Task: Create a new schedule with the name "Exclusive Hours".
Action: Mouse moved to (637, 293)
Screenshot: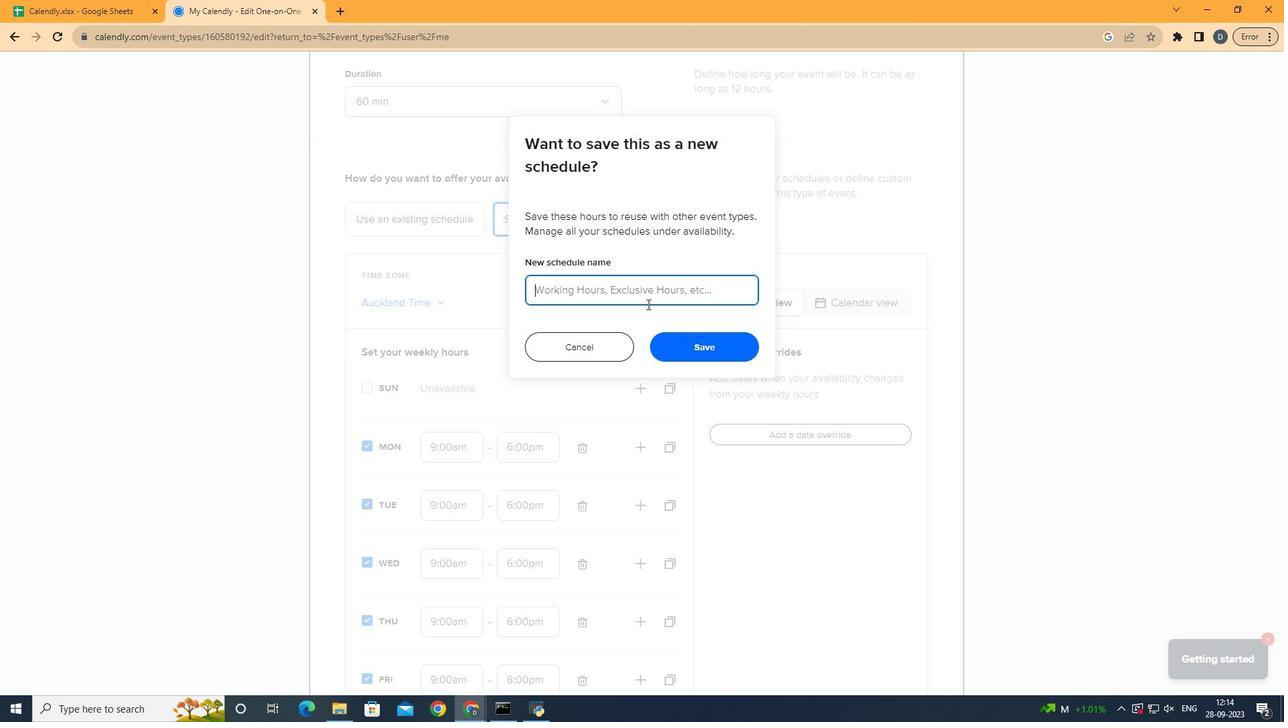 
Action: Mouse pressed left at (637, 293)
Screenshot: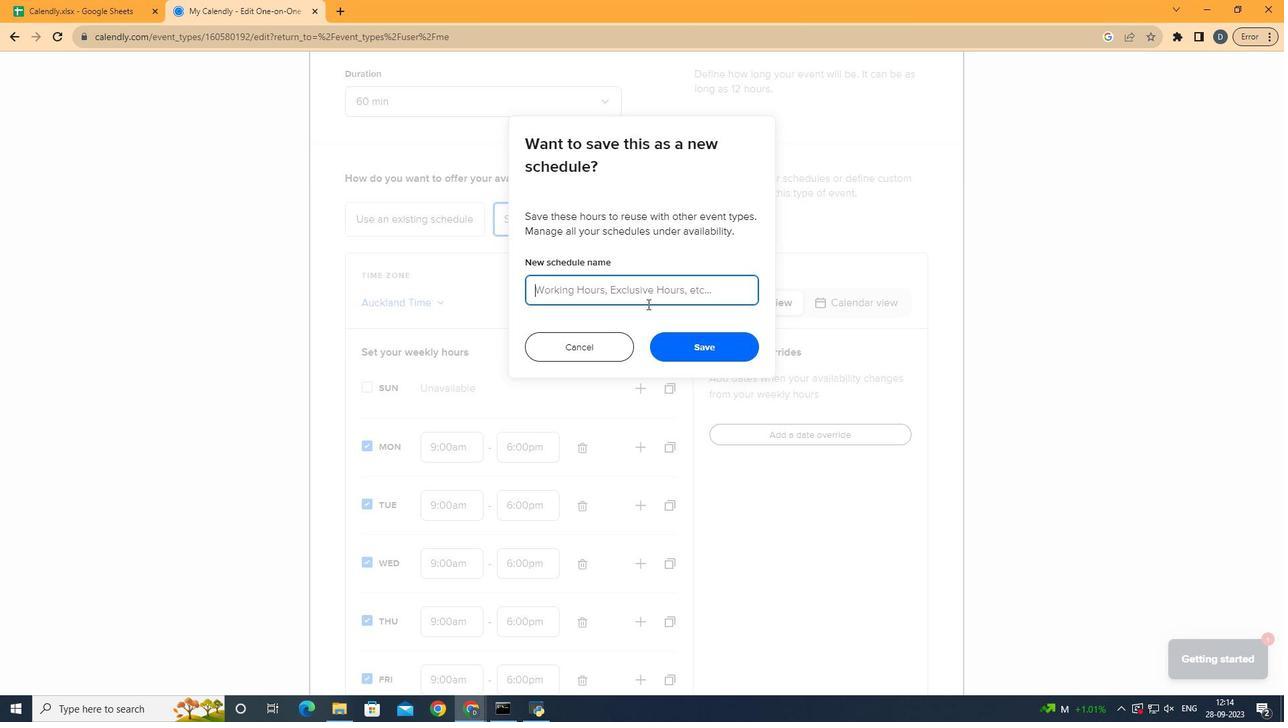 
Action: Mouse moved to (637, 287)
Screenshot: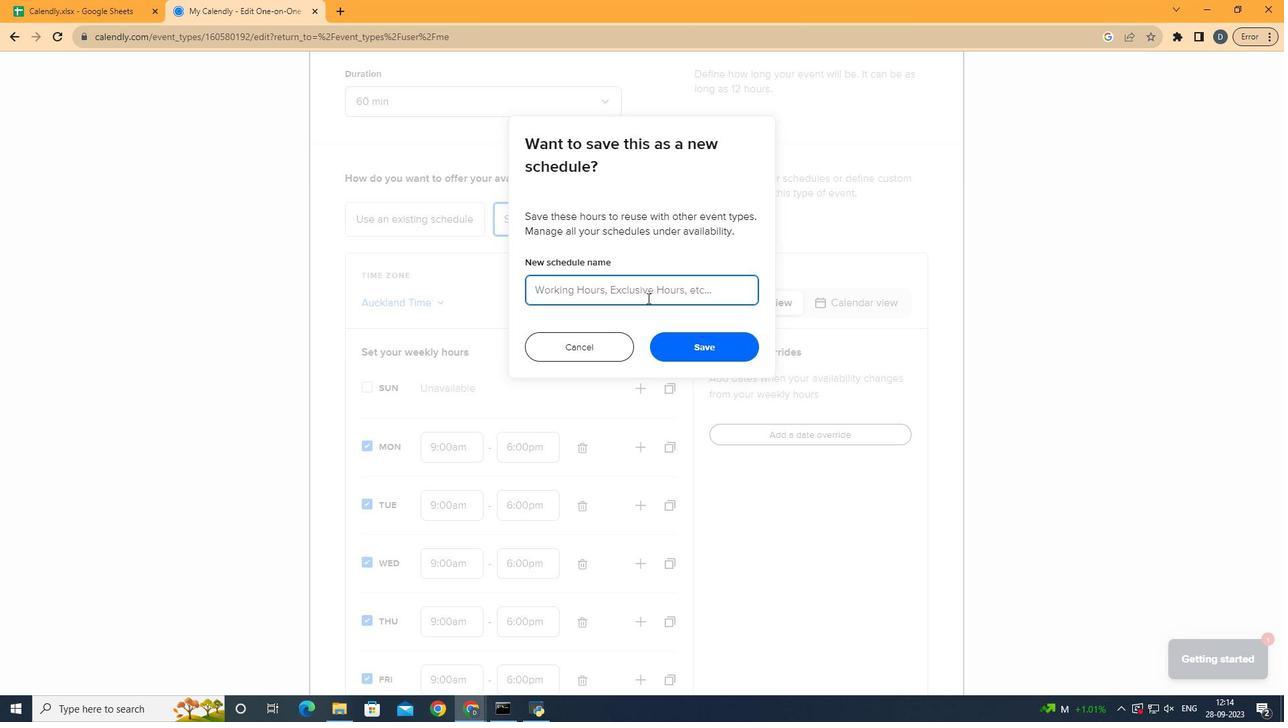 
Action: Mouse pressed left at (637, 287)
Screenshot: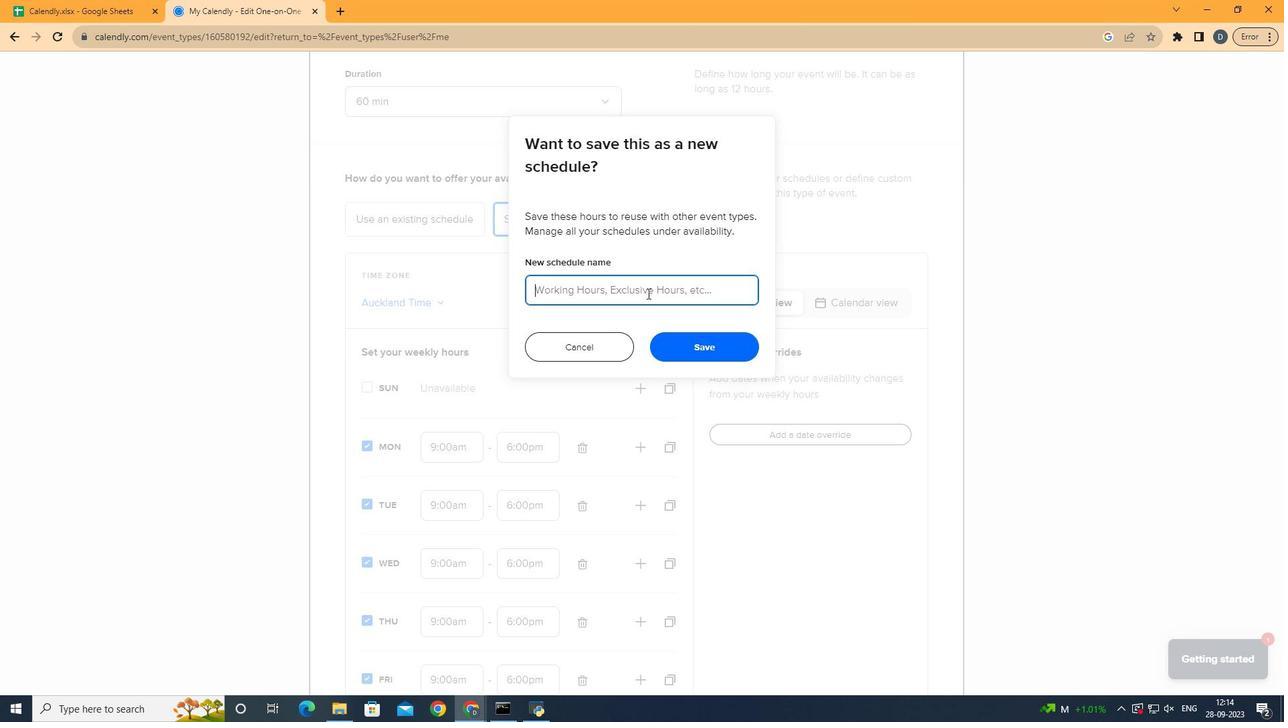 
Action: Mouse moved to (637, 281)
Screenshot: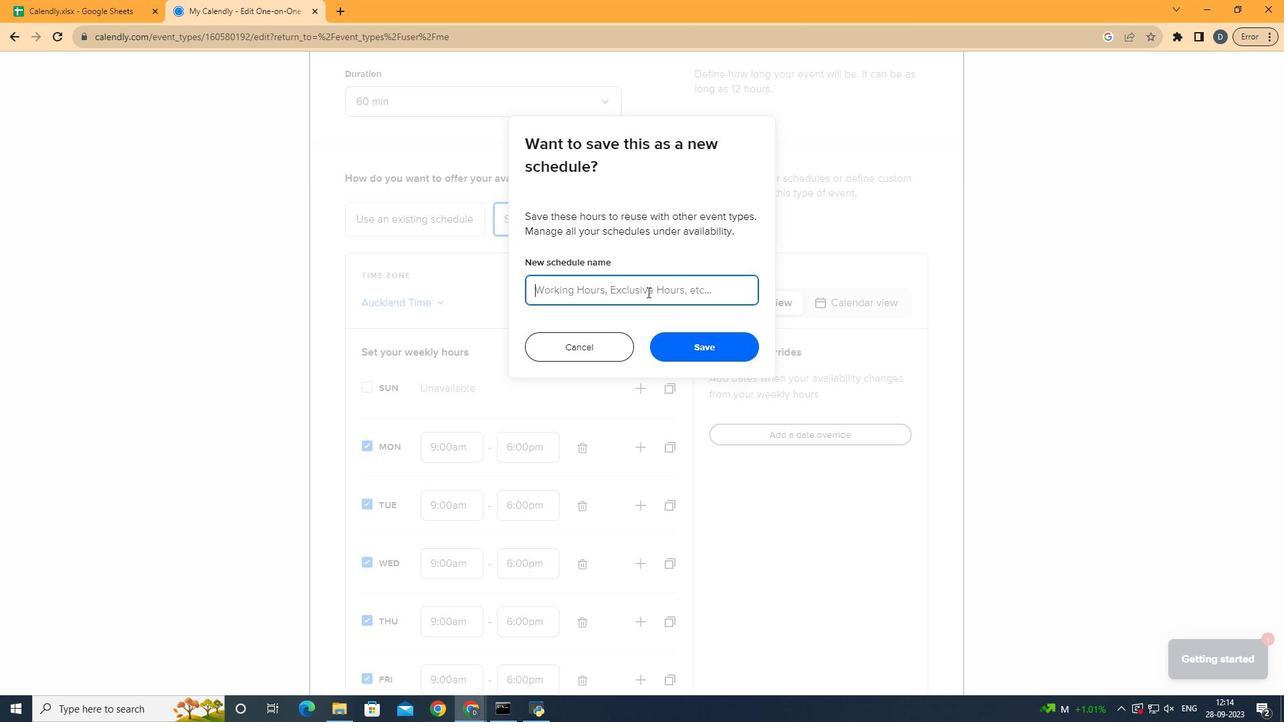 
Action: Key pressed <Key.shift>Exclusive<Key.space><Key.shift><Key.shift><Key.shift><Key.shift><Key.shift><Key.shift>Hours
Screenshot: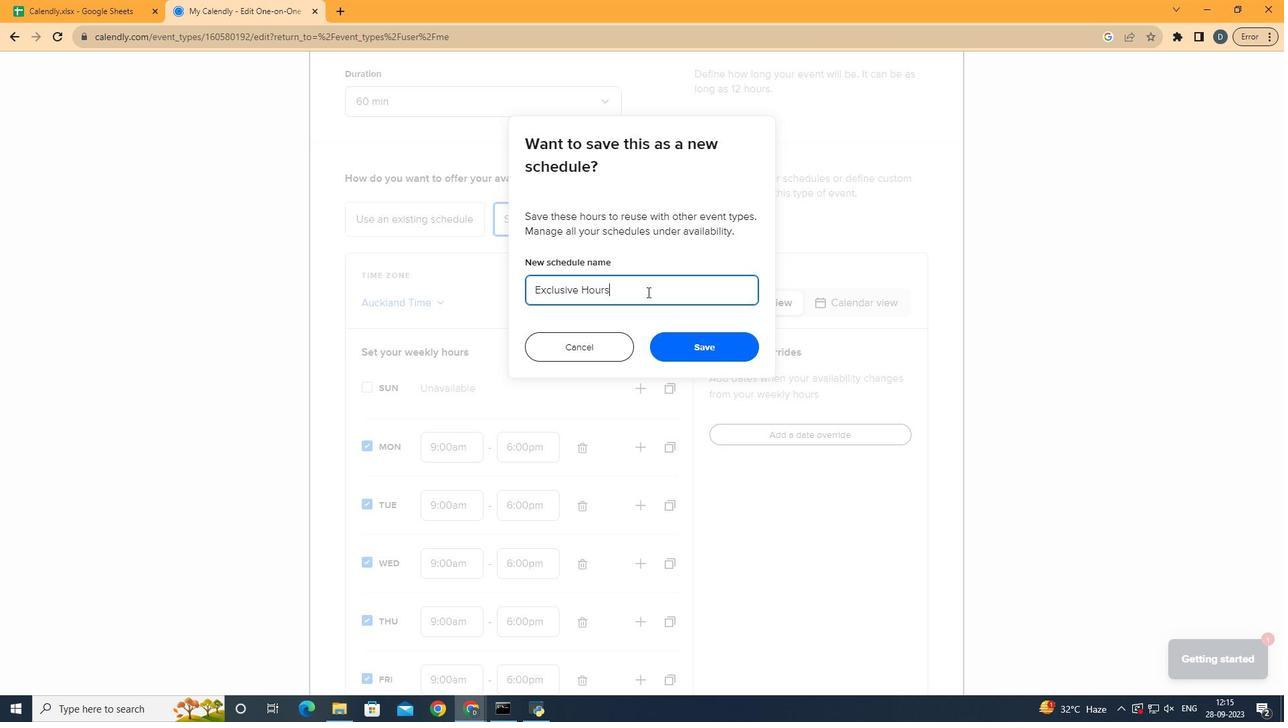 
Action: Mouse moved to (682, 339)
Screenshot: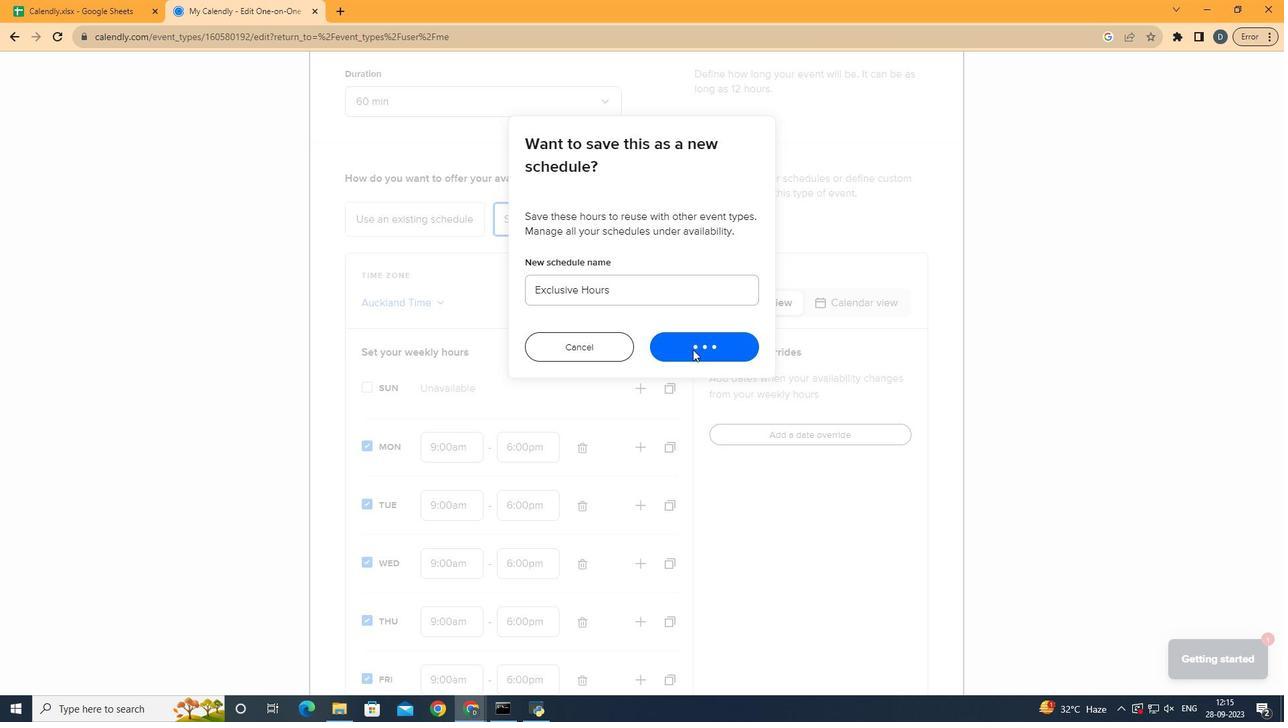 
Action: Mouse pressed left at (682, 339)
Screenshot: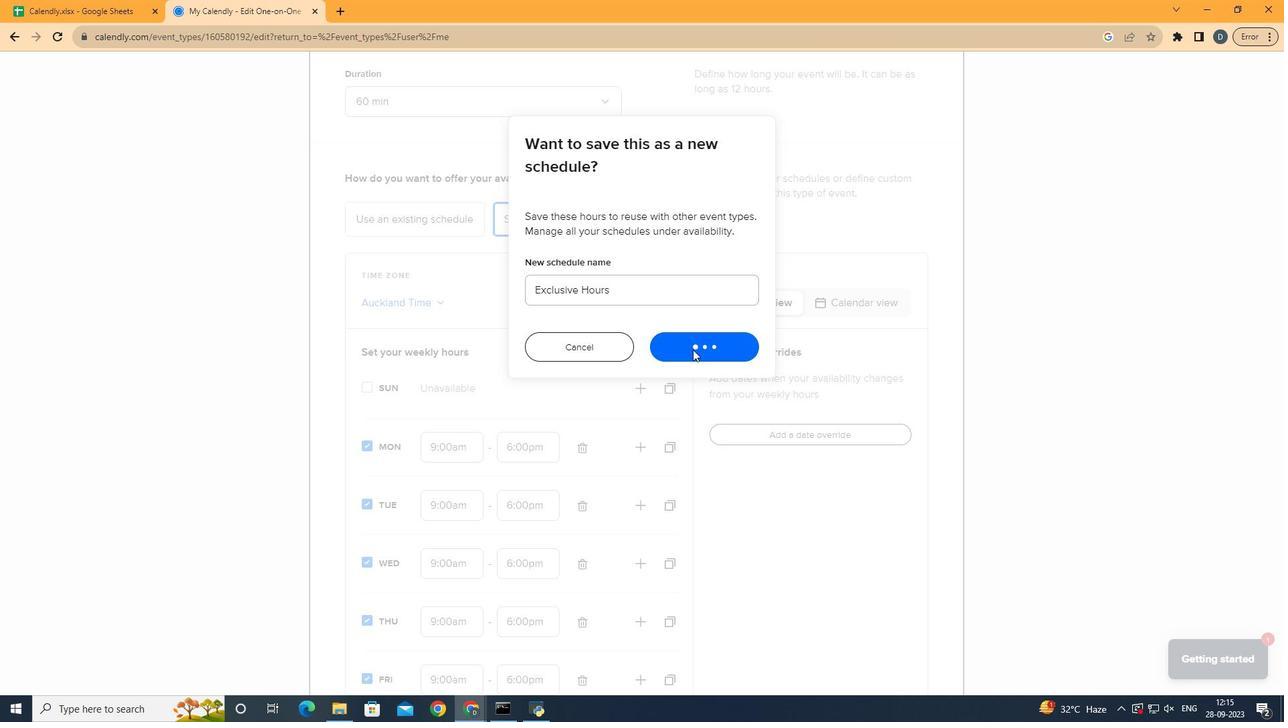 
Action: Mouse moved to (669, 329)
Screenshot: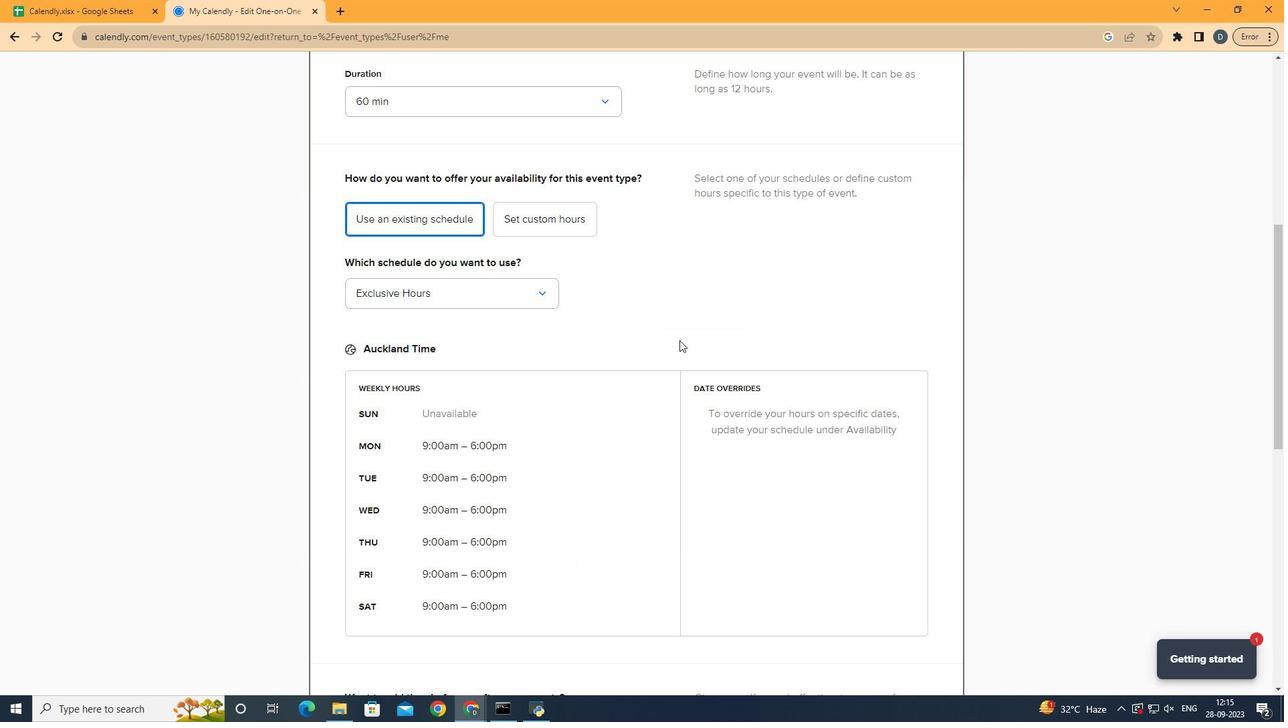 
